 Task: Assign in the project XcelTech the issue 'Create a new online platform for online photography courses with advanced image processing and editing features' to the sprint 'Starlight'.
Action: Mouse moved to (209, 65)
Screenshot: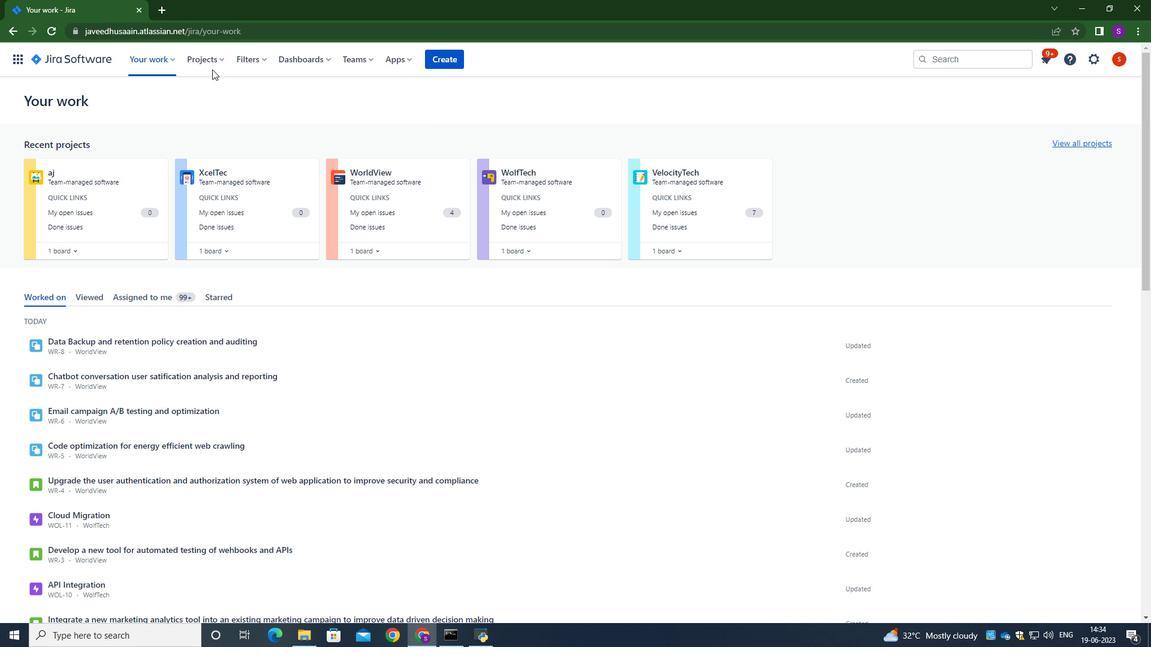 
Action: Mouse pressed left at (209, 65)
Screenshot: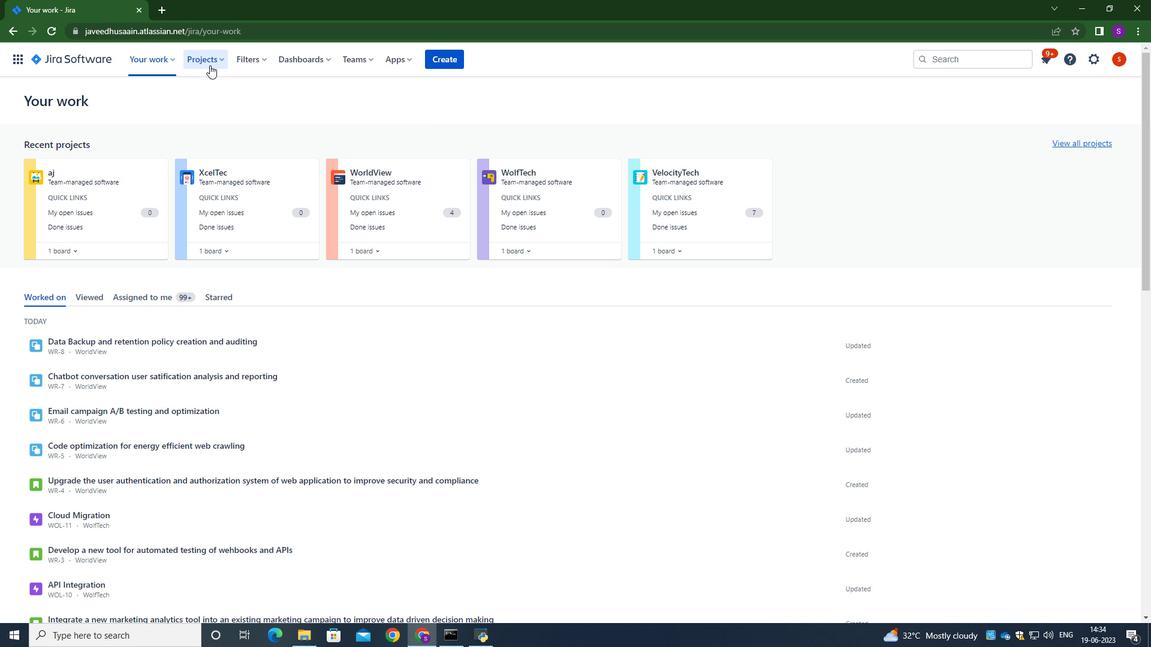 
Action: Mouse moved to (221, 113)
Screenshot: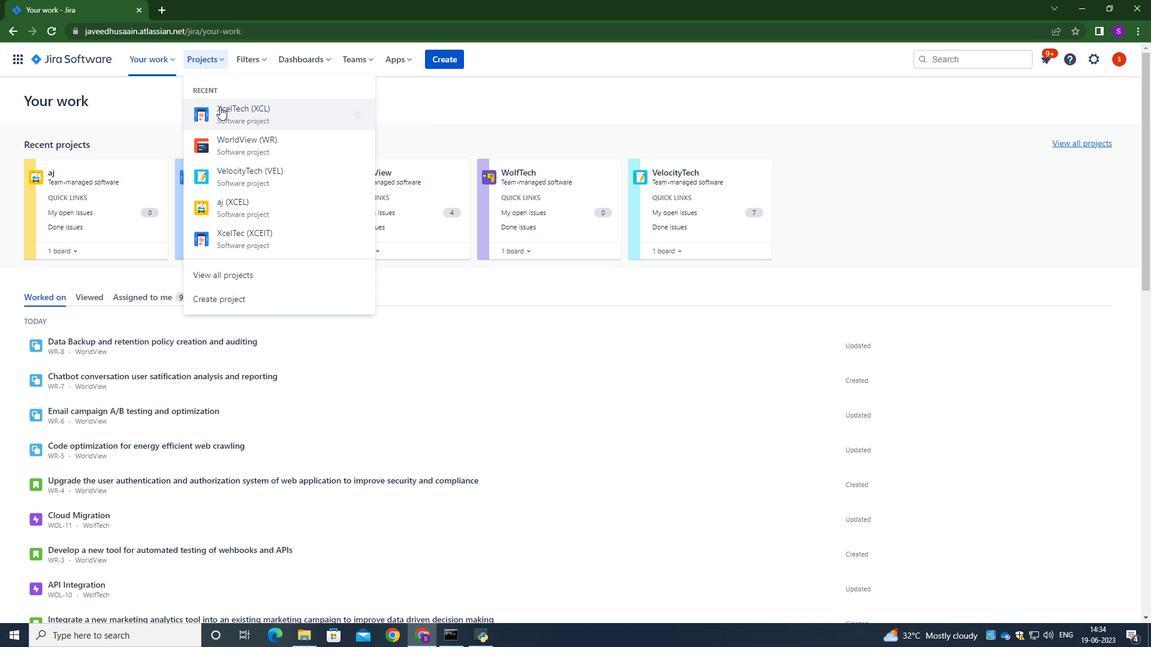 
Action: Mouse pressed left at (221, 113)
Screenshot: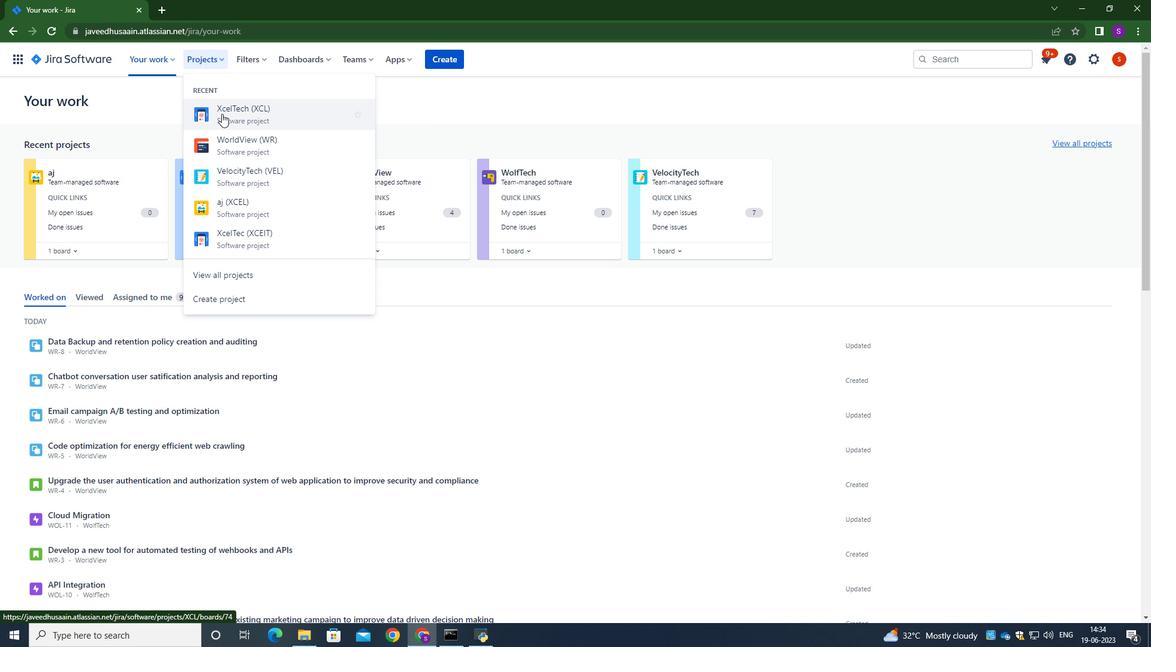 
Action: Mouse moved to (69, 178)
Screenshot: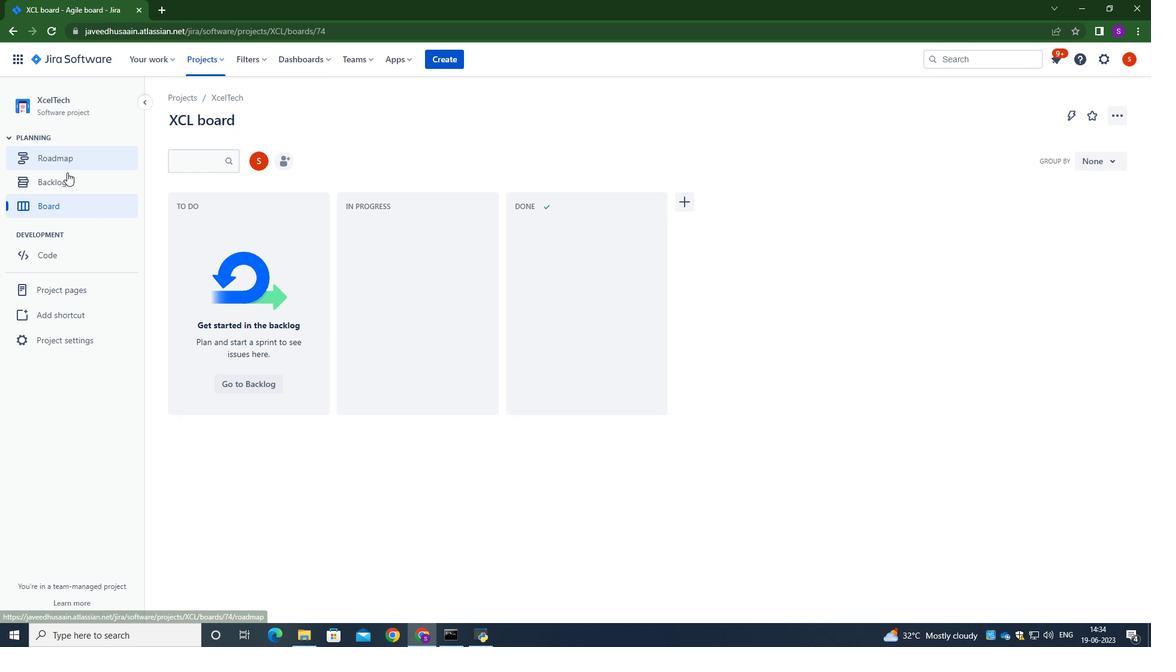 
Action: Mouse pressed left at (69, 178)
Screenshot: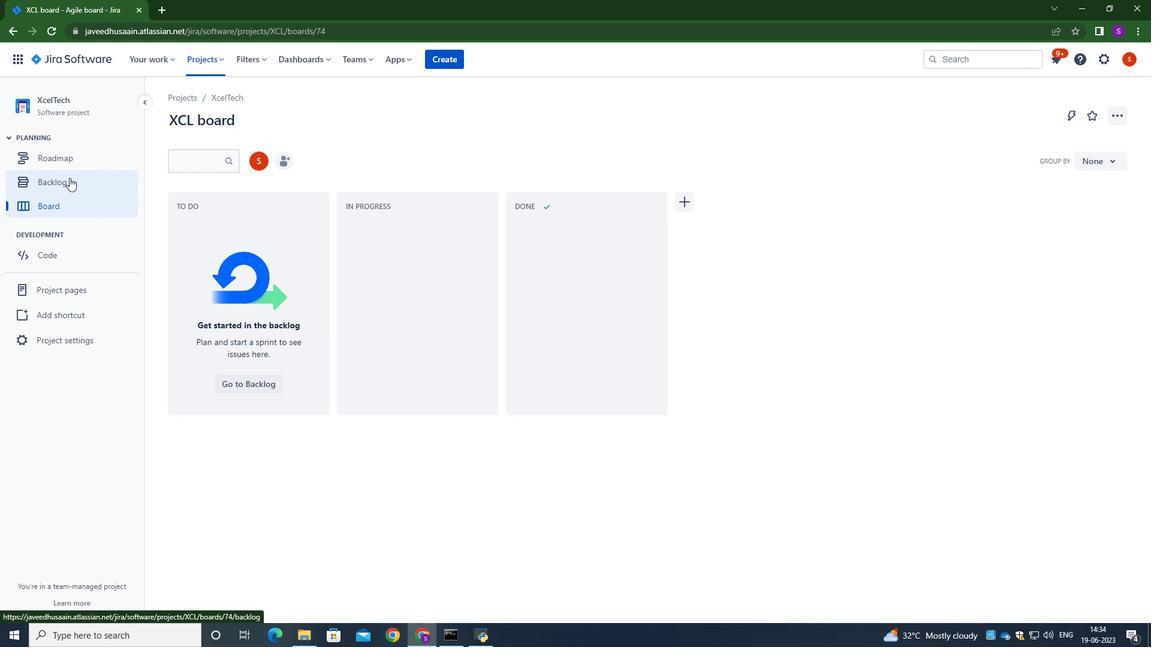 
Action: Mouse moved to (1105, 215)
Screenshot: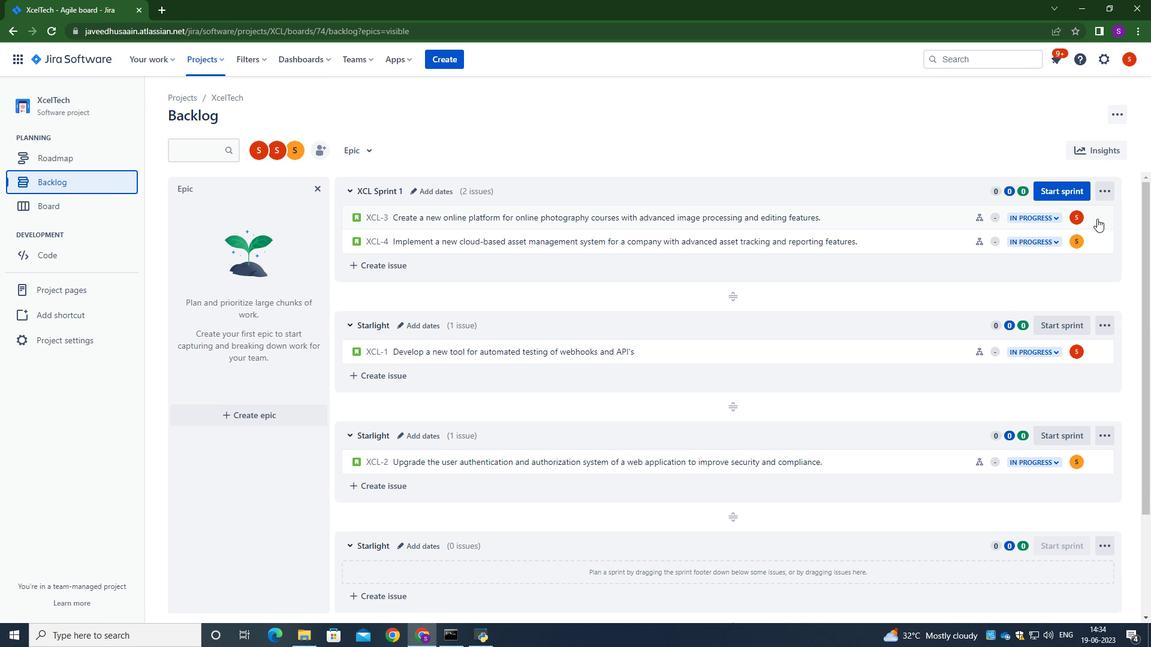 
Action: Mouse pressed left at (1105, 215)
Screenshot: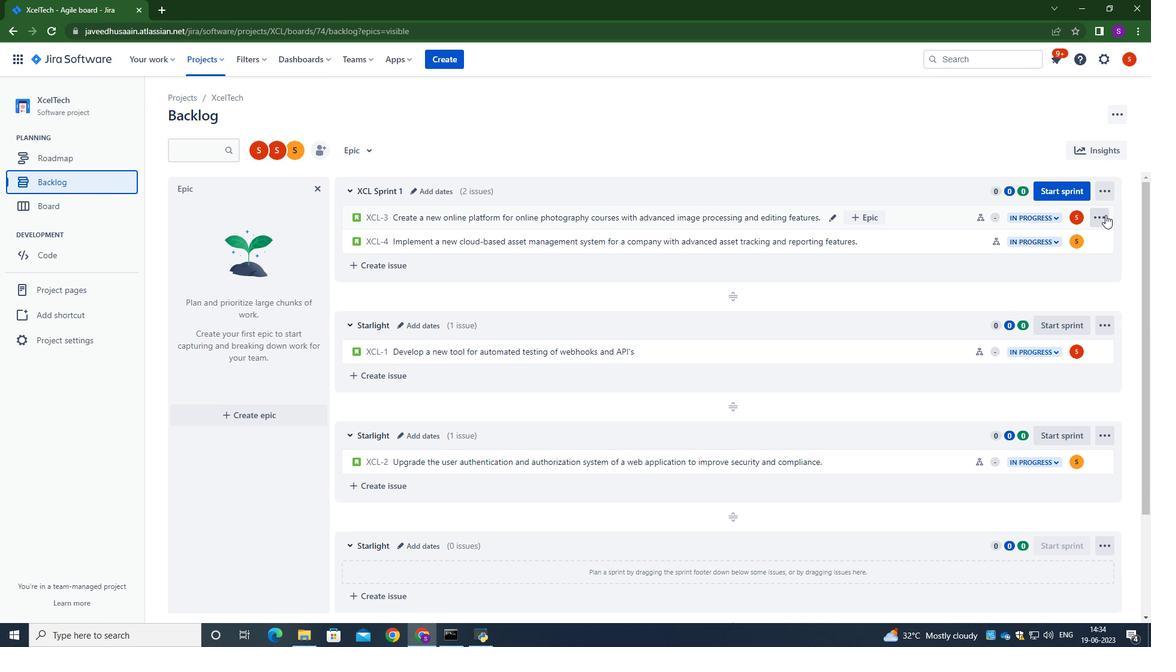 
Action: Mouse moved to (1060, 387)
Screenshot: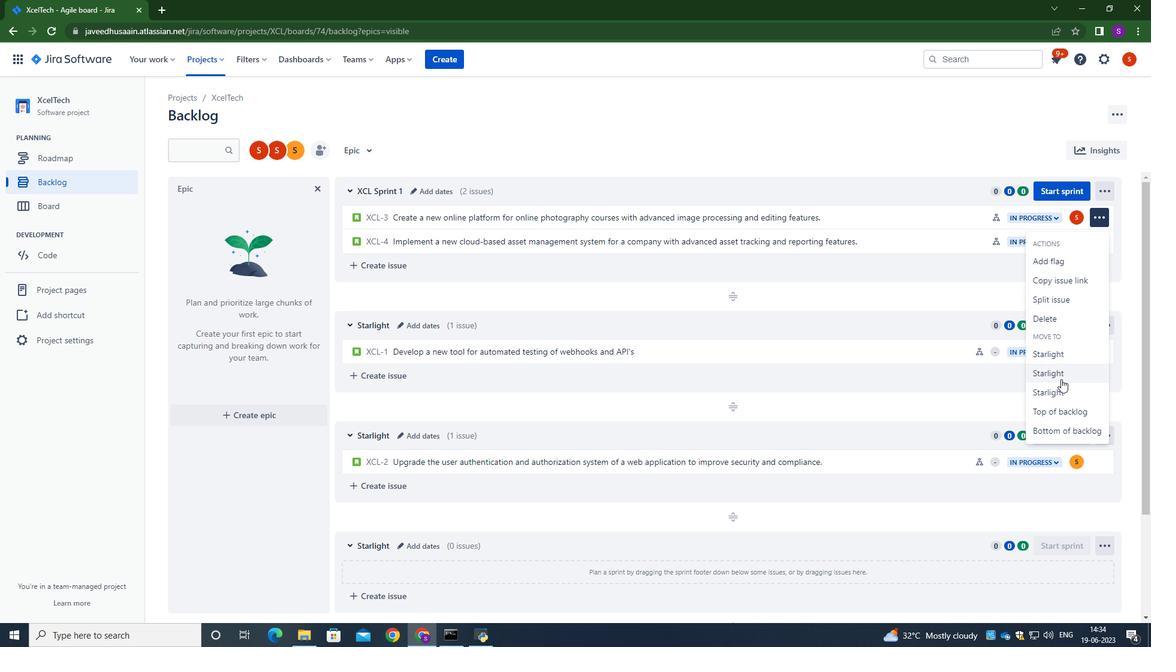 
Action: Mouse pressed left at (1060, 387)
Screenshot: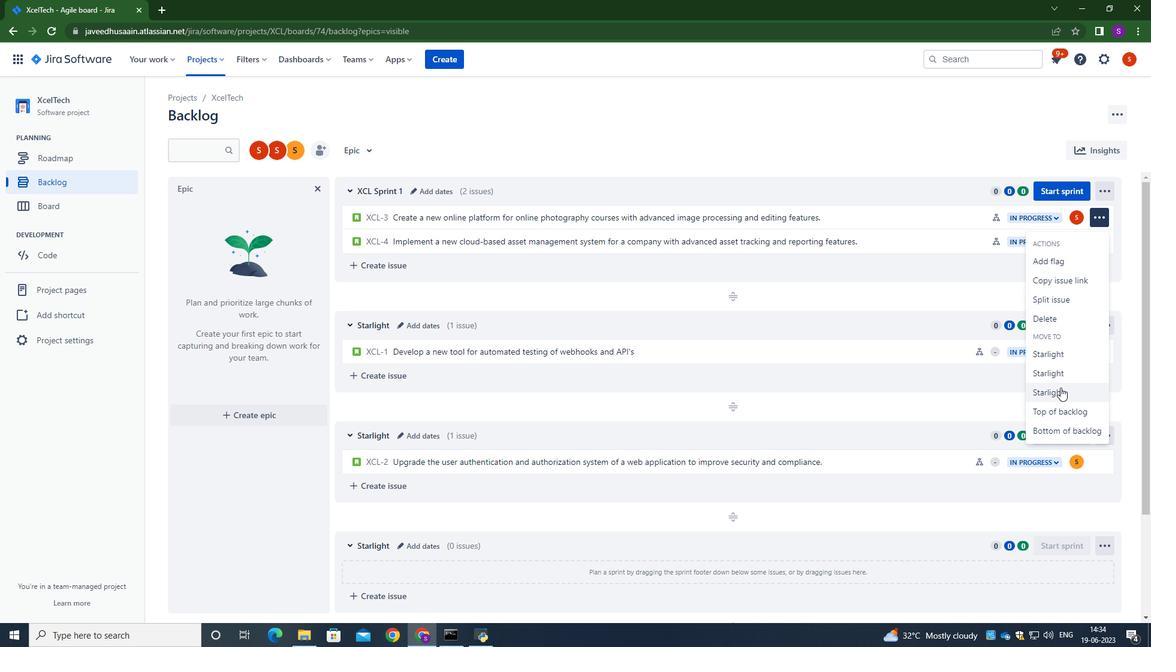 
Action: Mouse moved to (701, 116)
Screenshot: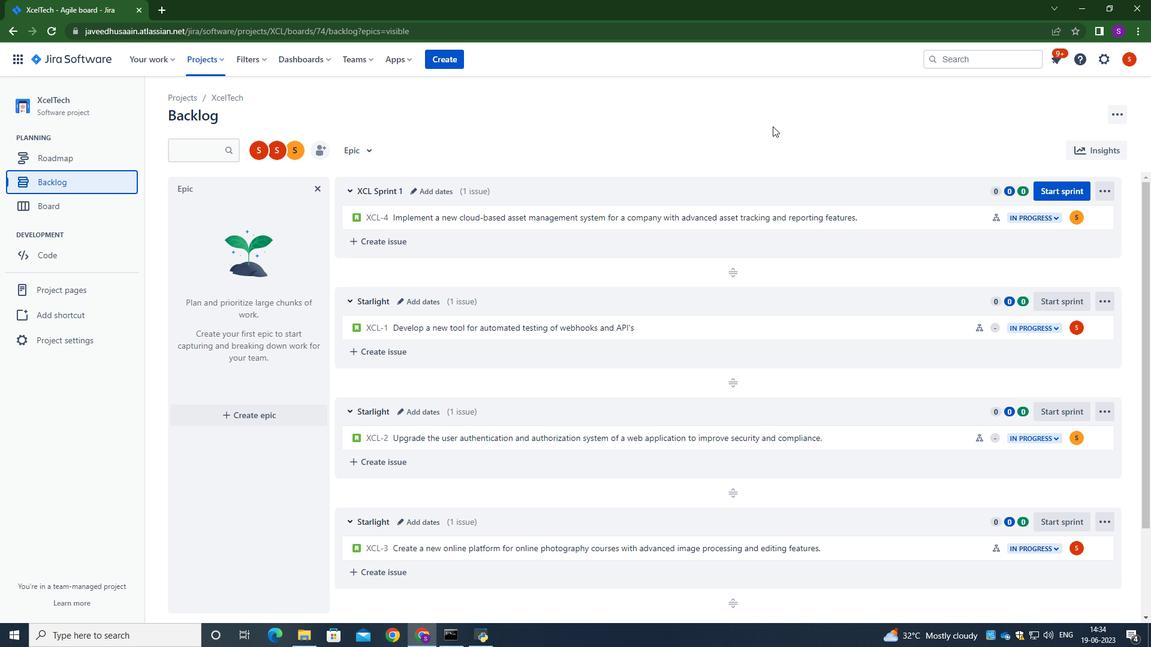 
Action: Mouse pressed left at (701, 116)
Screenshot: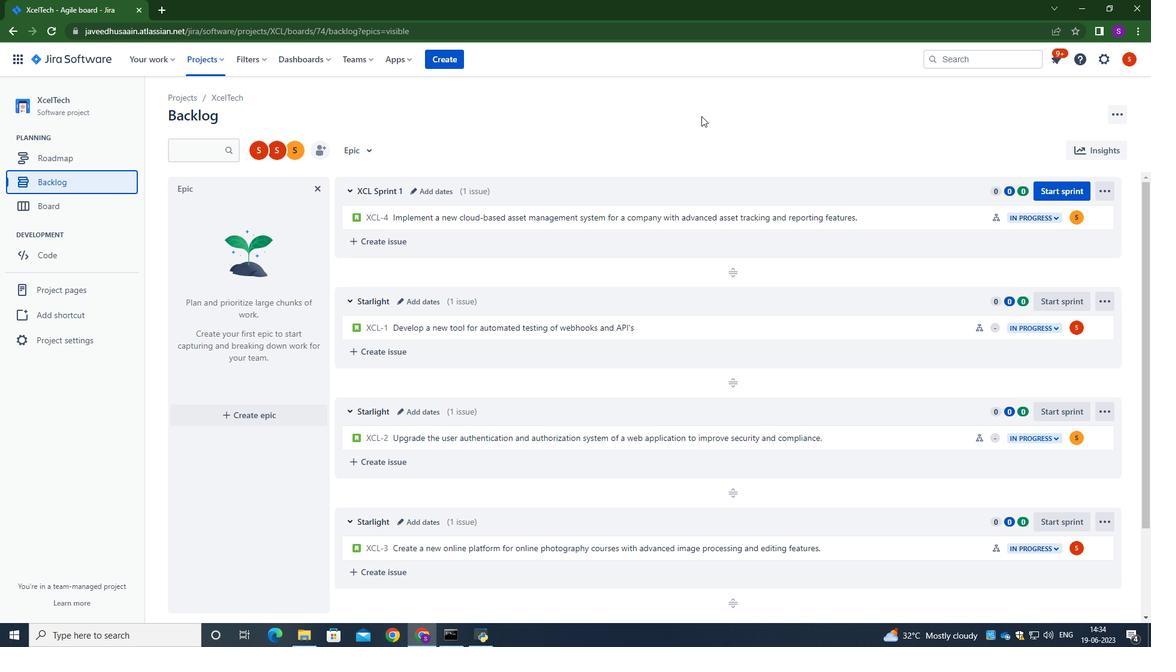 
